 Task: Look for products in the category "Pink Wine" from Melea only.
Action: Mouse moved to (1001, 330)
Screenshot: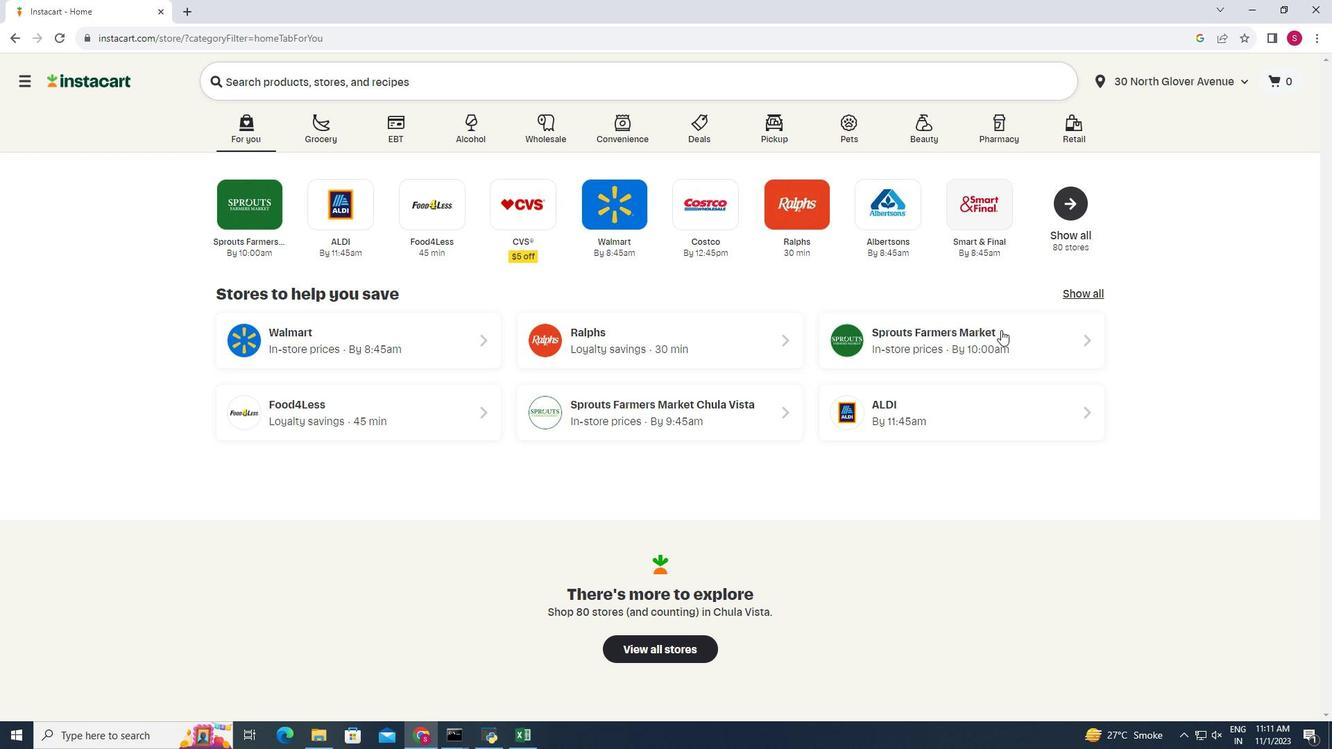 
Action: Mouse pressed left at (1001, 330)
Screenshot: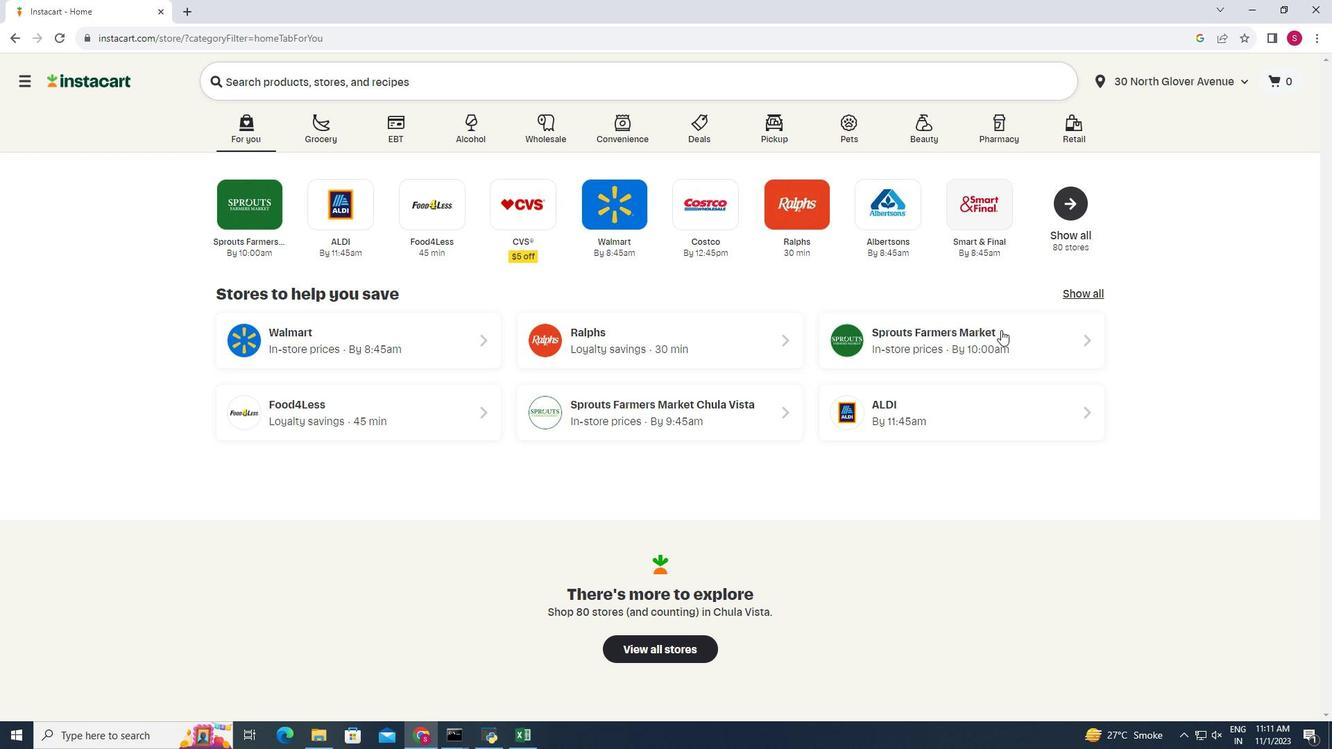 
Action: Mouse moved to (44, 662)
Screenshot: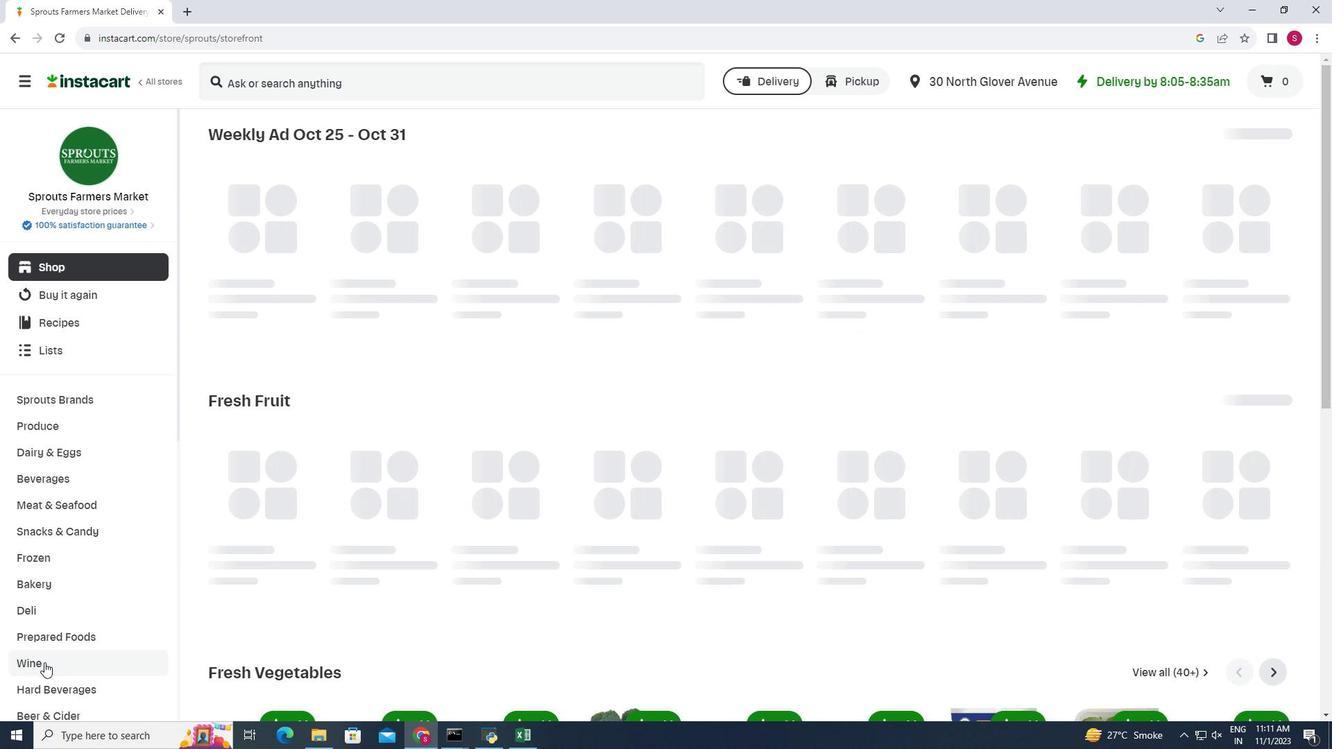 
Action: Mouse pressed left at (44, 662)
Screenshot: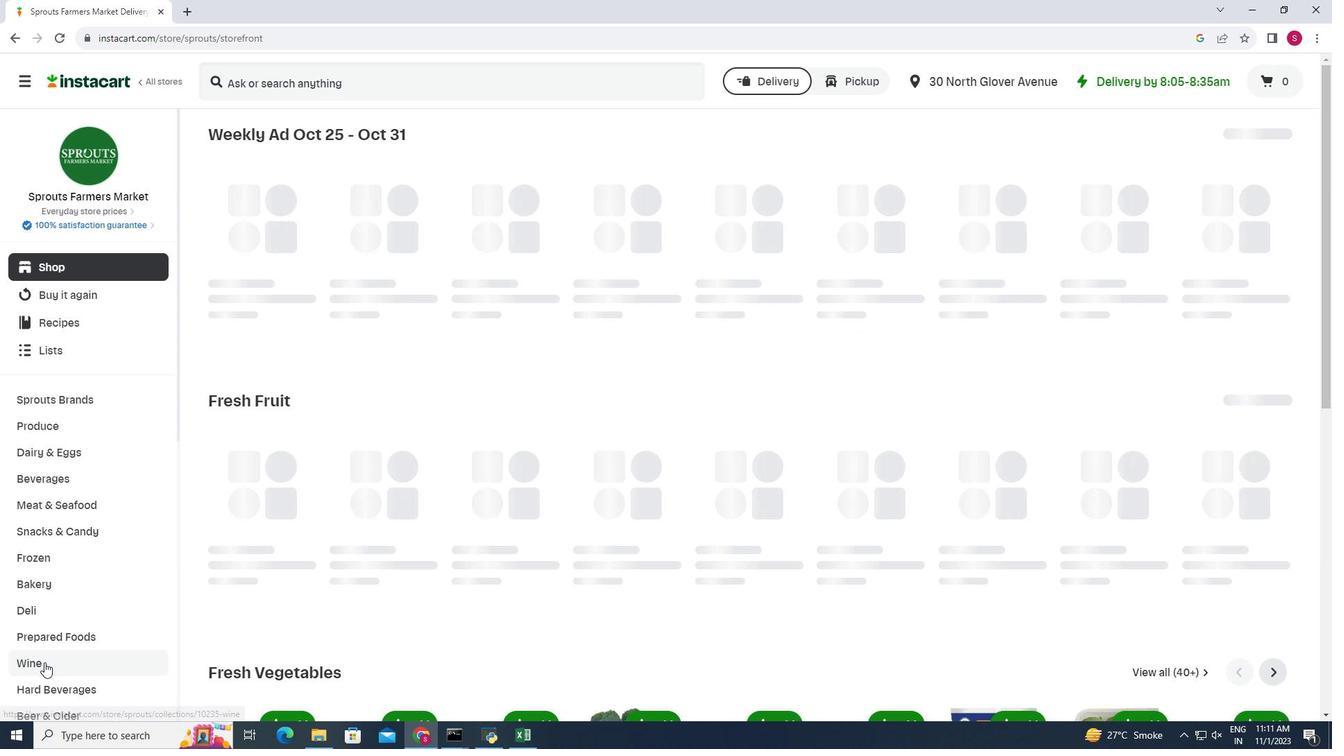 
Action: Mouse moved to (621, 166)
Screenshot: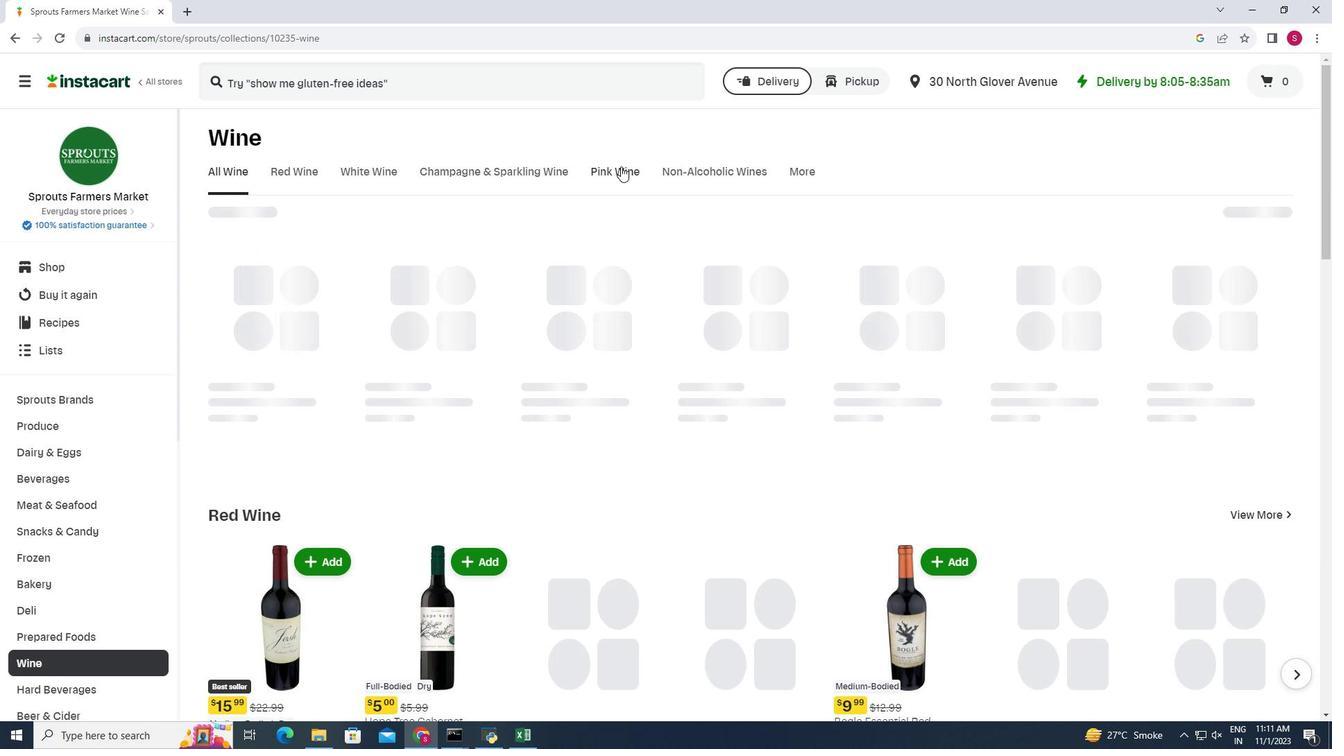 
Action: Mouse pressed left at (621, 166)
Screenshot: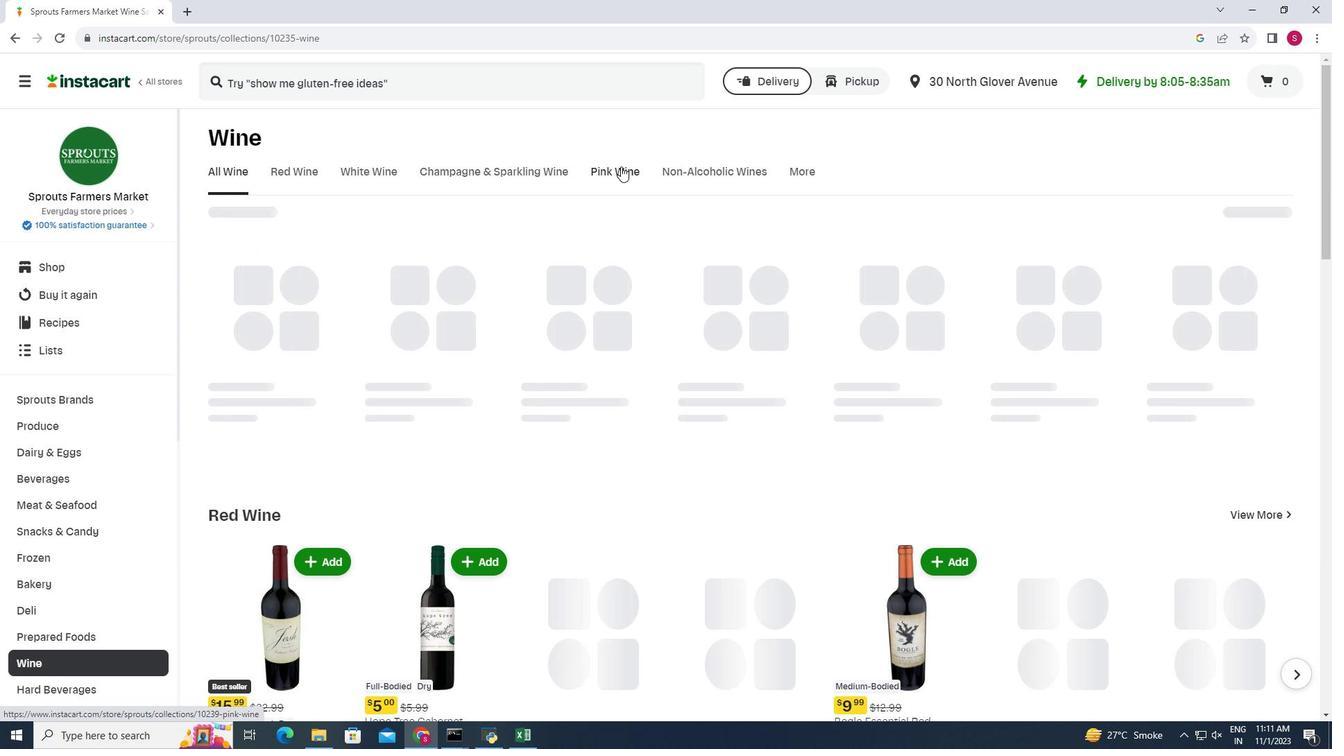 
Action: Mouse moved to (334, 225)
Screenshot: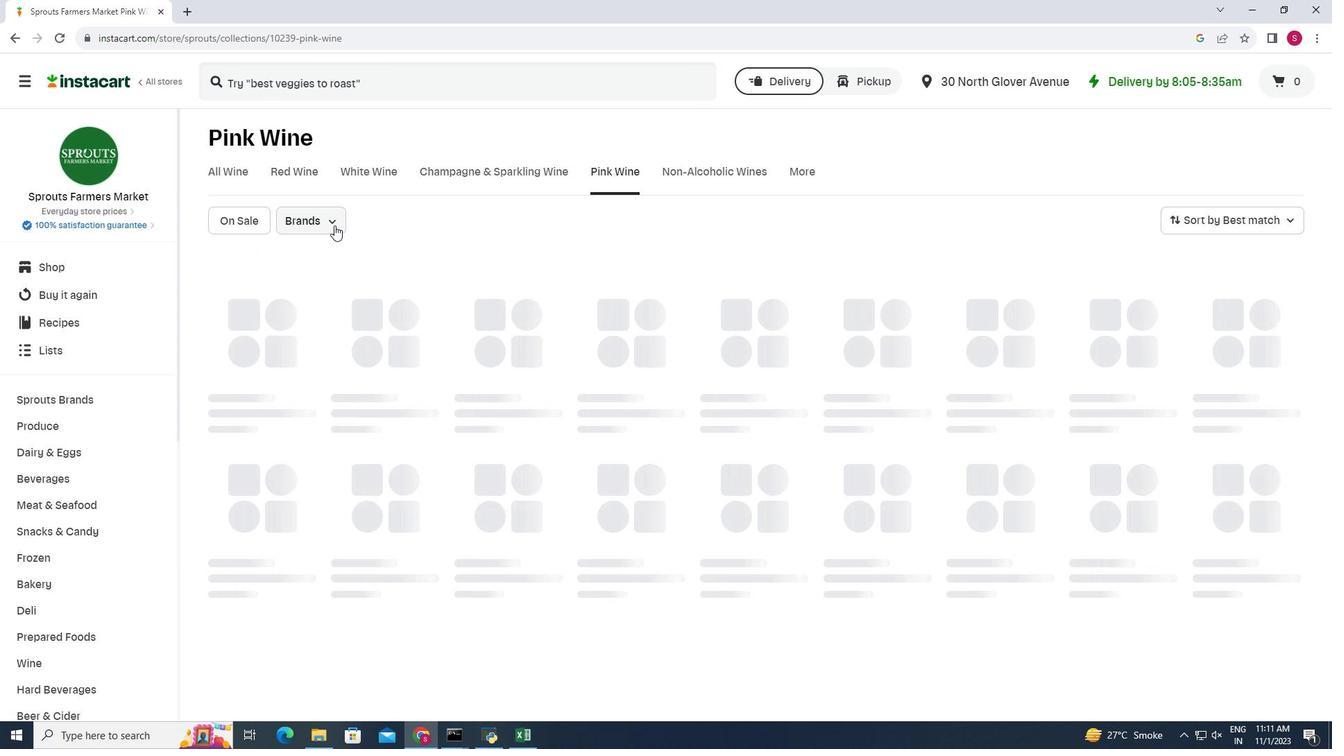 
Action: Mouse pressed left at (334, 225)
Screenshot: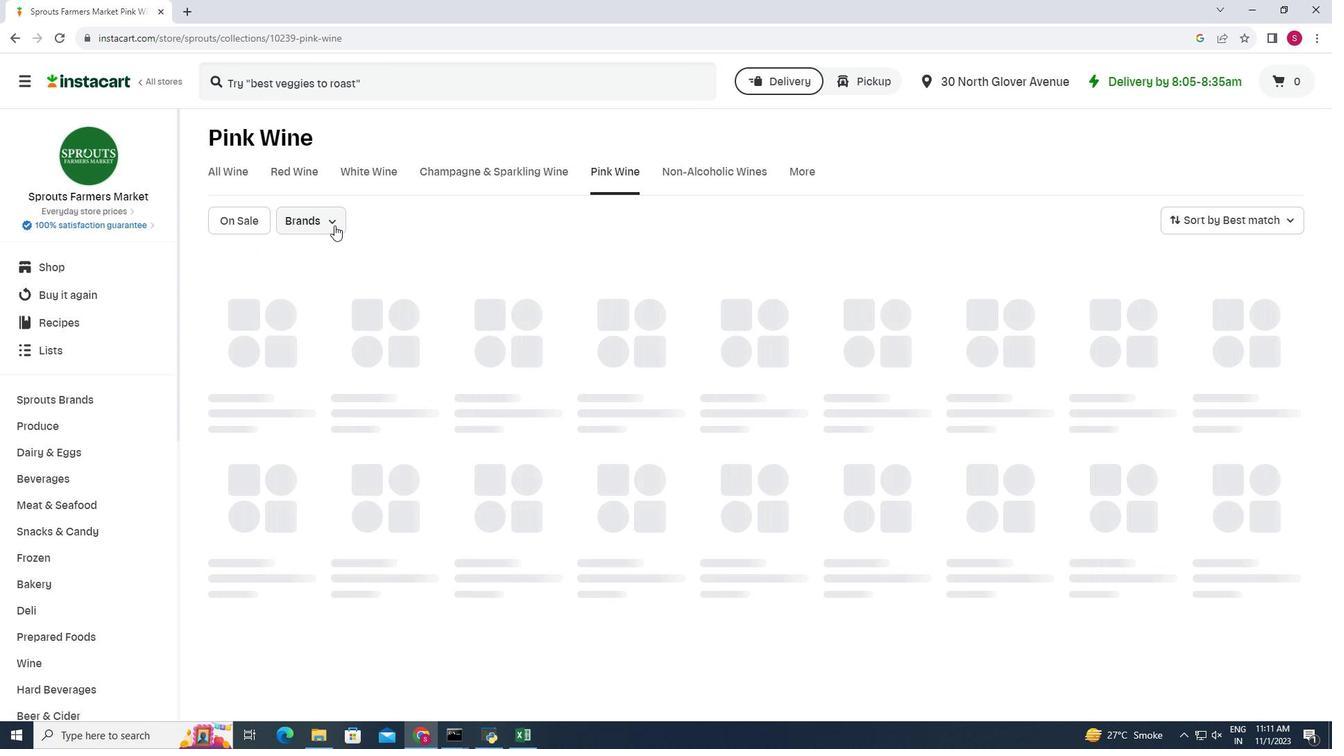 
Action: Mouse moved to (351, 270)
Screenshot: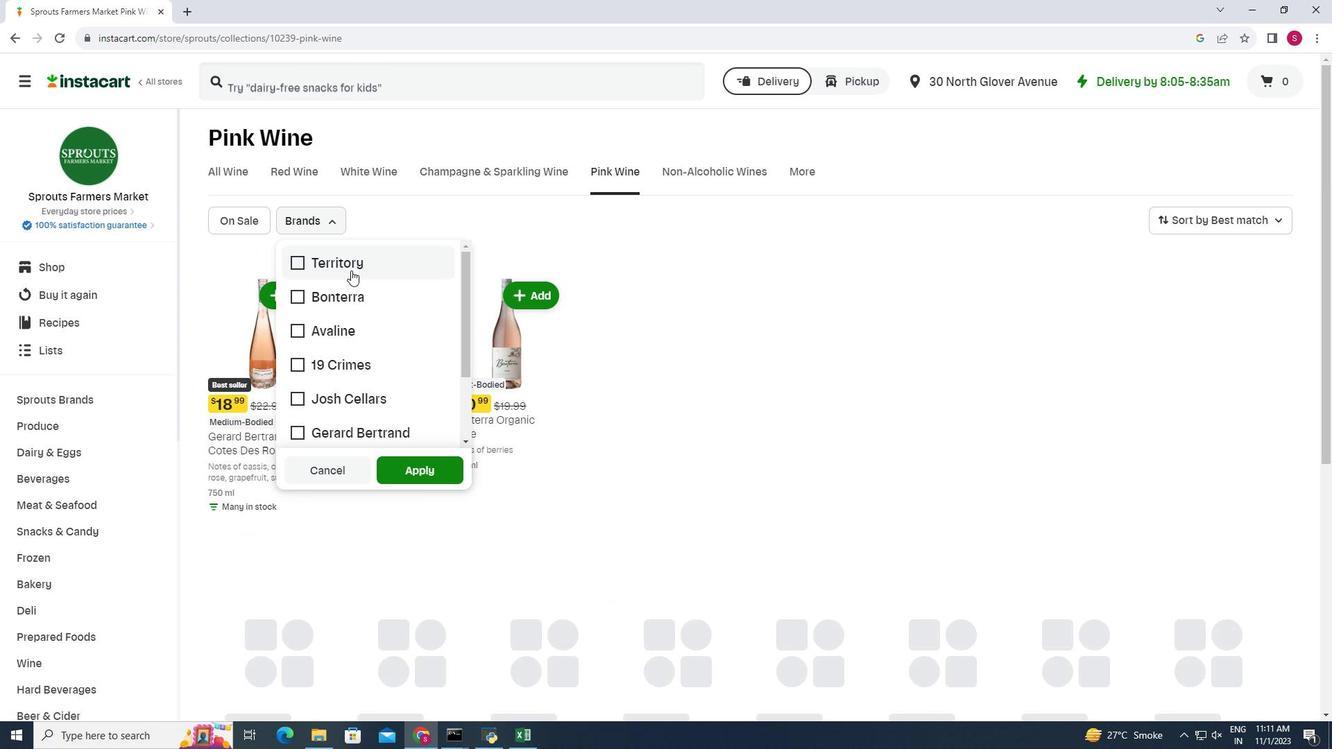
Action: Mouse scrolled (351, 270) with delta (0, 0)
Screenshot: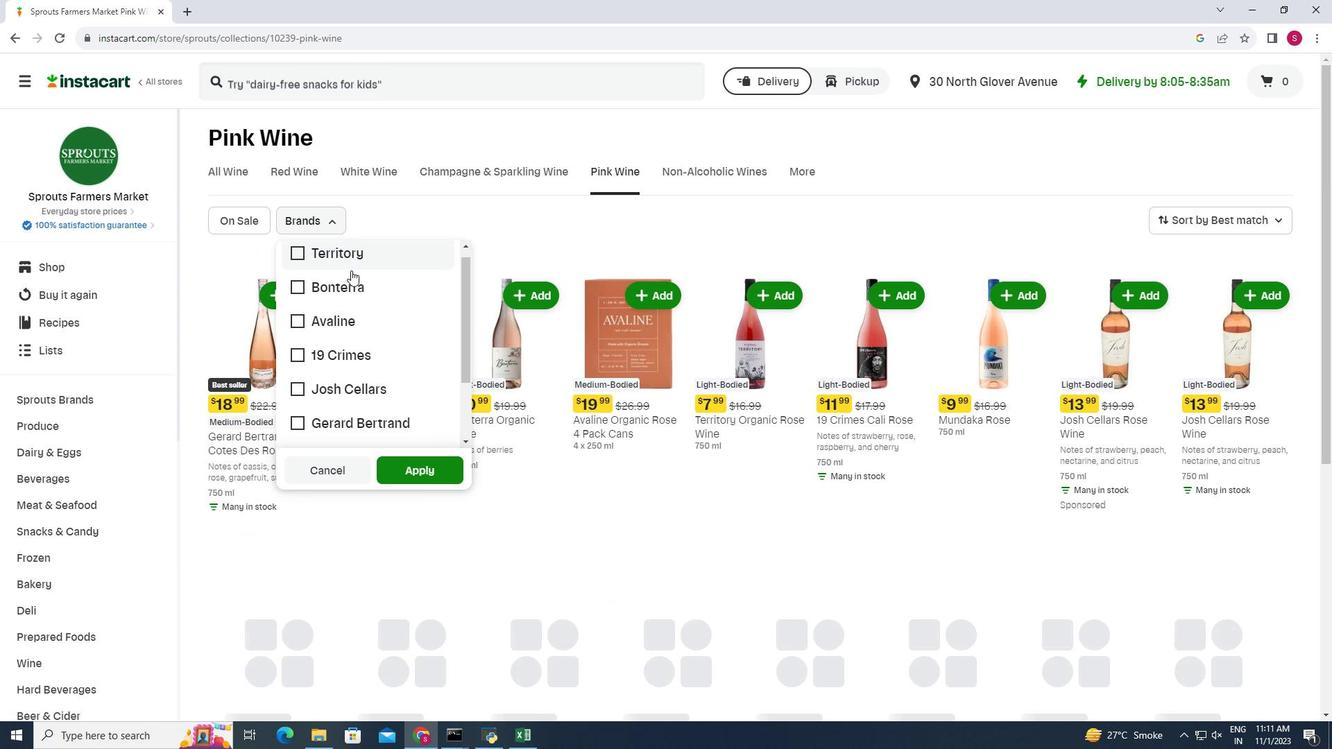 
Action: Mouse scrolled (351, 270) with delta (0, 0)
Screenshot: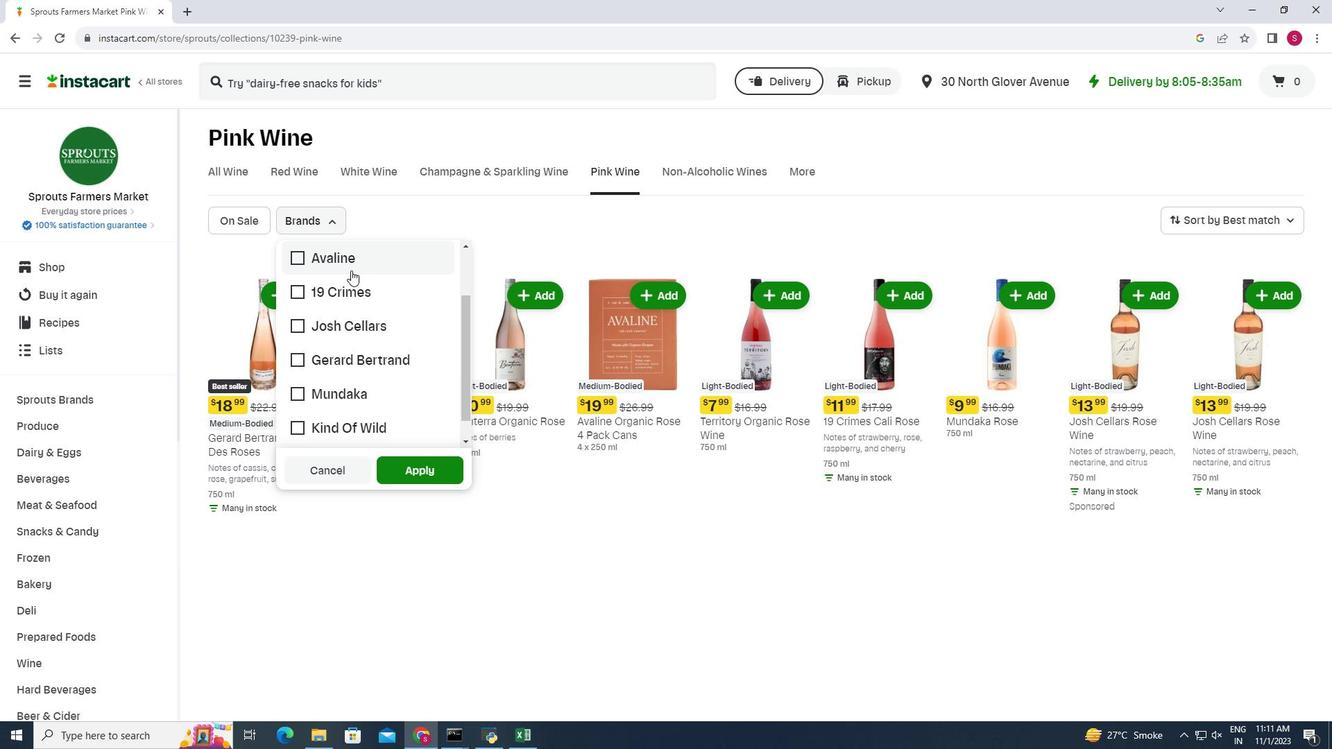 
Action: Mouse moved to (357, 277)
Screenshot: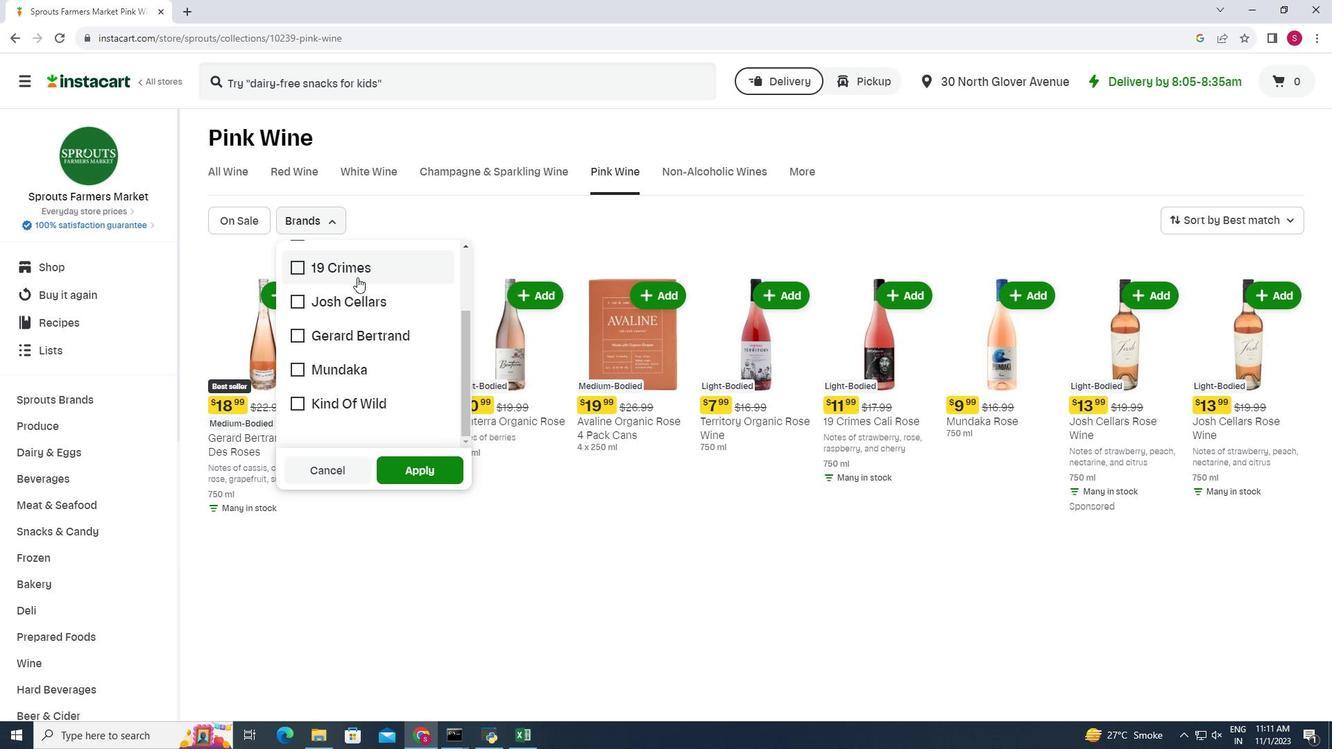 
Action: Mouse scrolled (357, 278) with delta (0, 0)
Screenshot: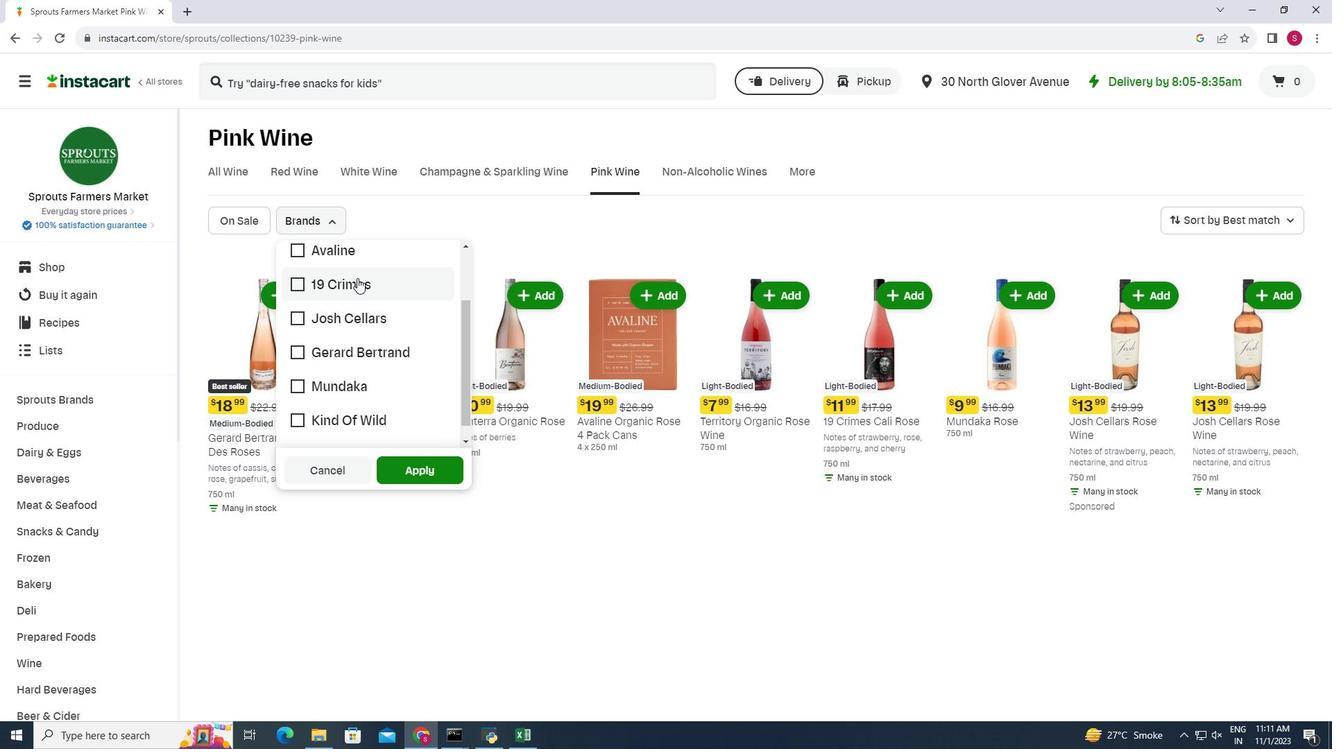 
Action: Mouse moved to (357, 278)
Screenshot: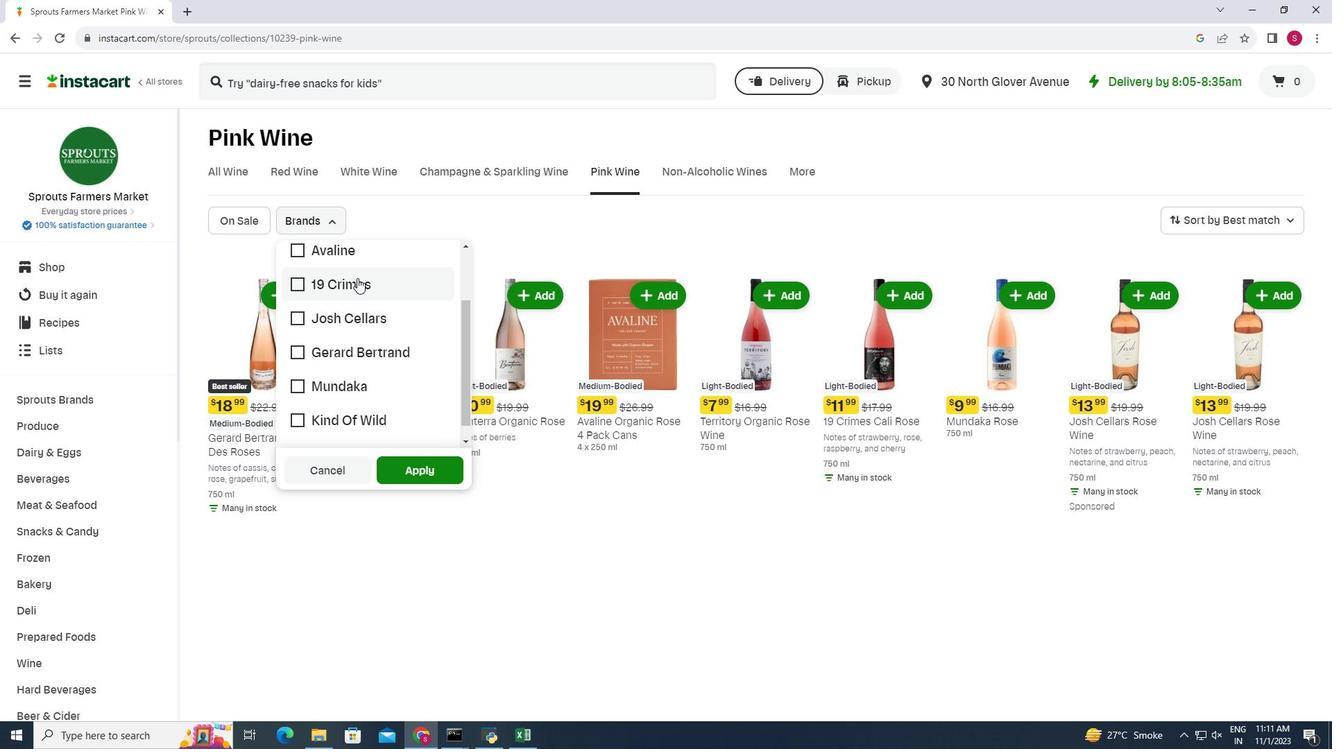 
Action: Mouse scrolled (357, 279) with delta (0, 0)
Screenshot: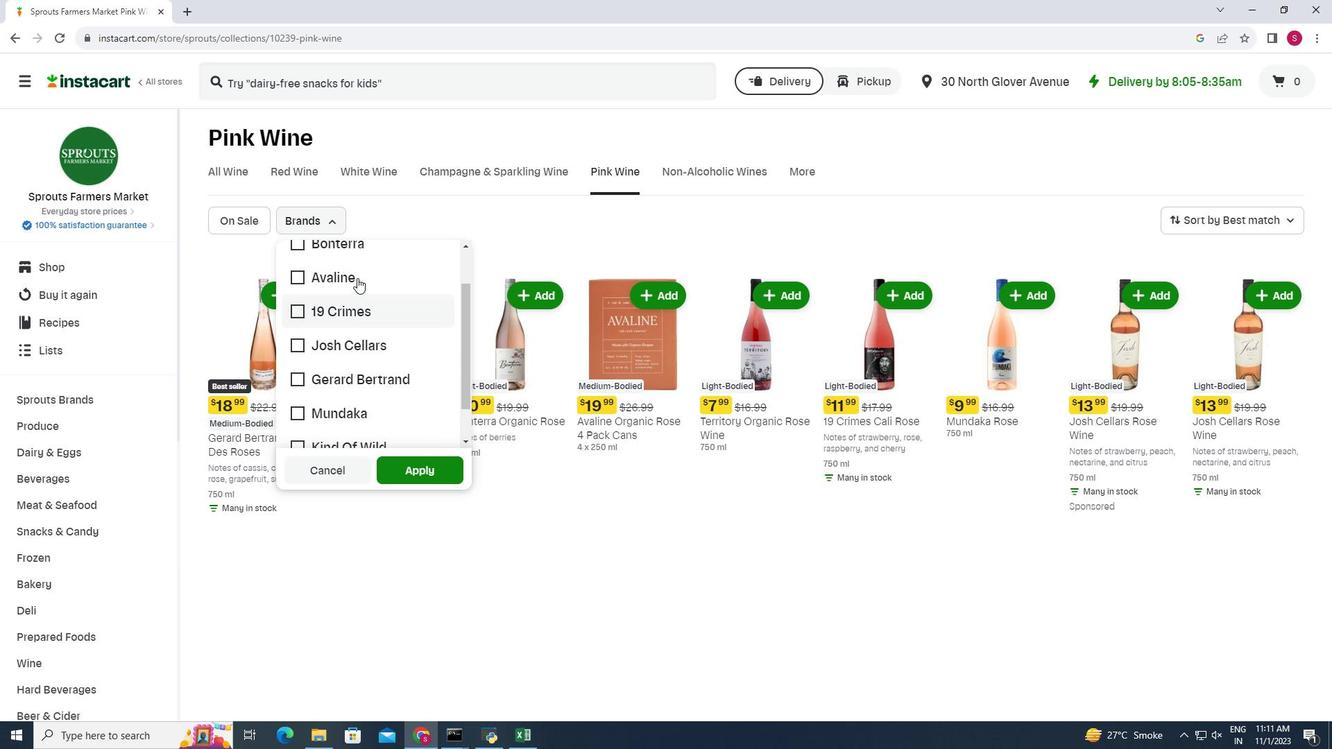 
Action: Mouse scrolled (357, 279) with delta (0, 0)
Screenshot: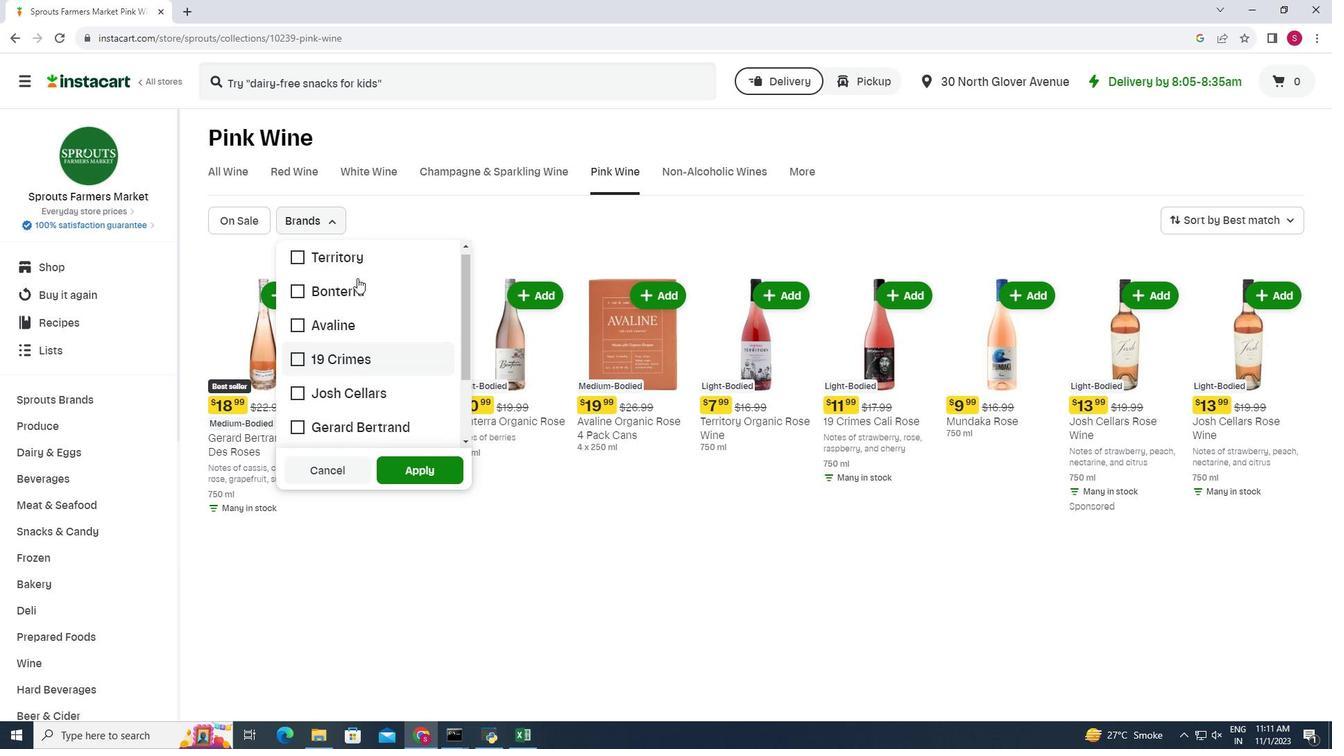 
